 Task: Organize tasks by category and check related emails.
Action: Mouse moved to (5, 130)
Screenshot: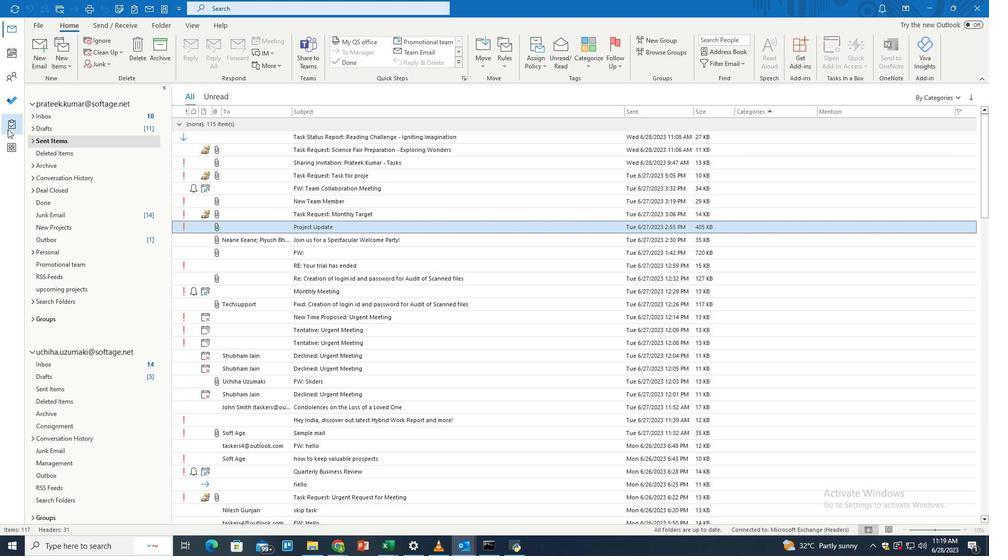 
Action: Mouse pressed left at (5, 130)
Screenshot: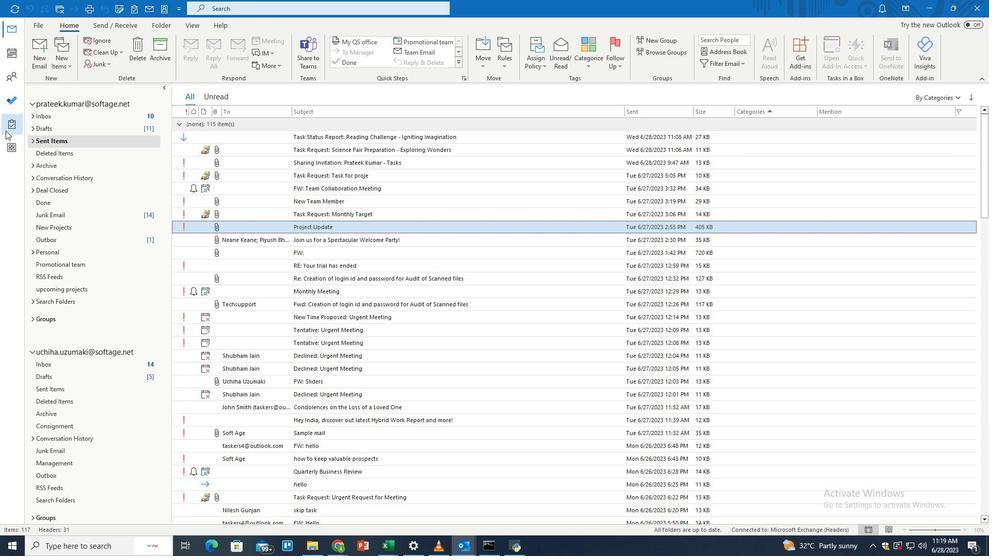 
Action: Mouse moved to (299, 7)
Screenshot: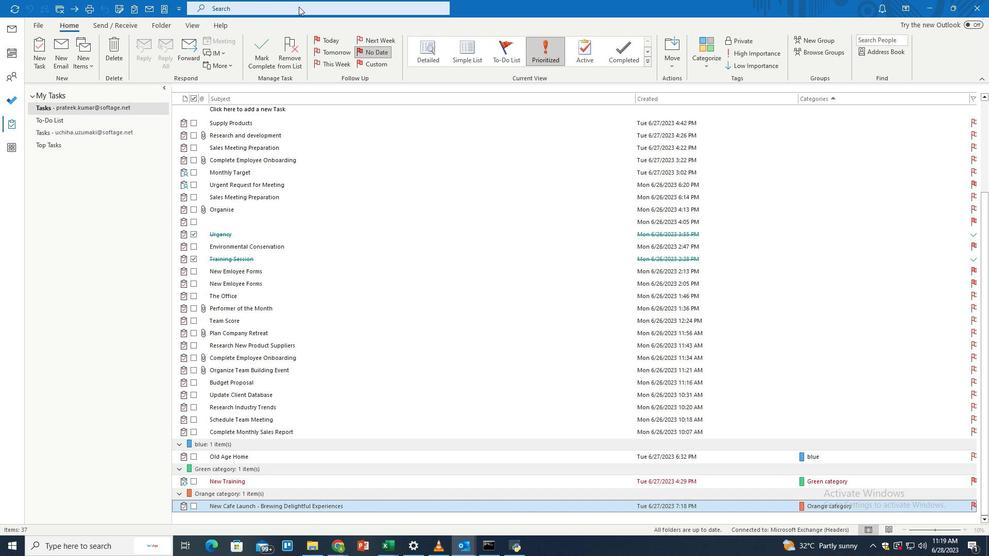 
Action: Mouse pressed left at (299, 7)
Screenshot: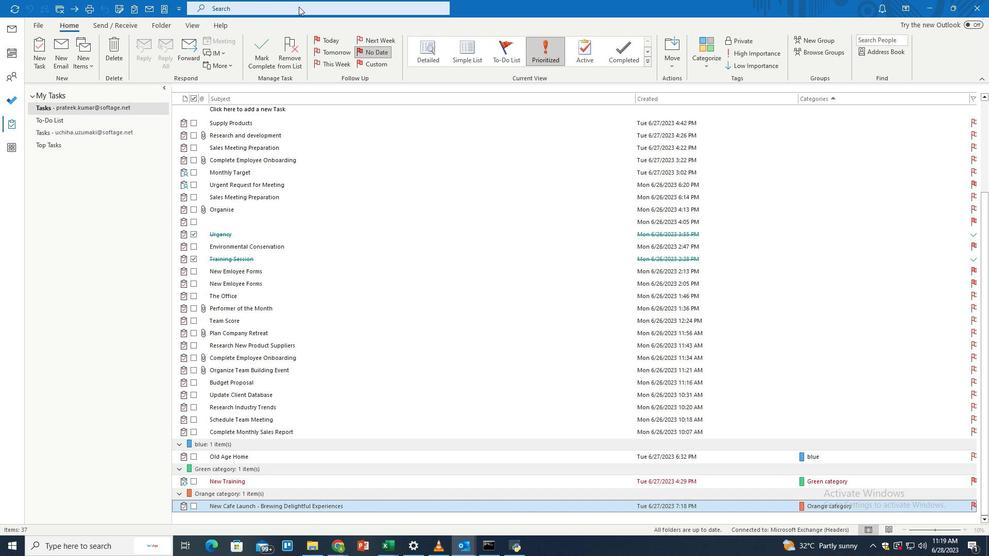 
Action: Mouse moved to (483, 5)
Screenshot: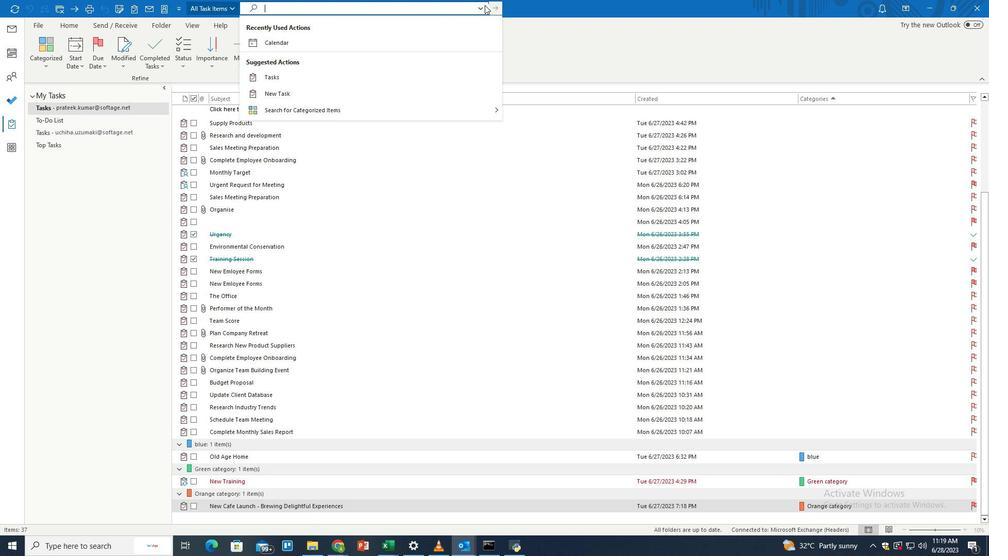 
Action: Mouse pressed left at (483, 5)
Screenshot: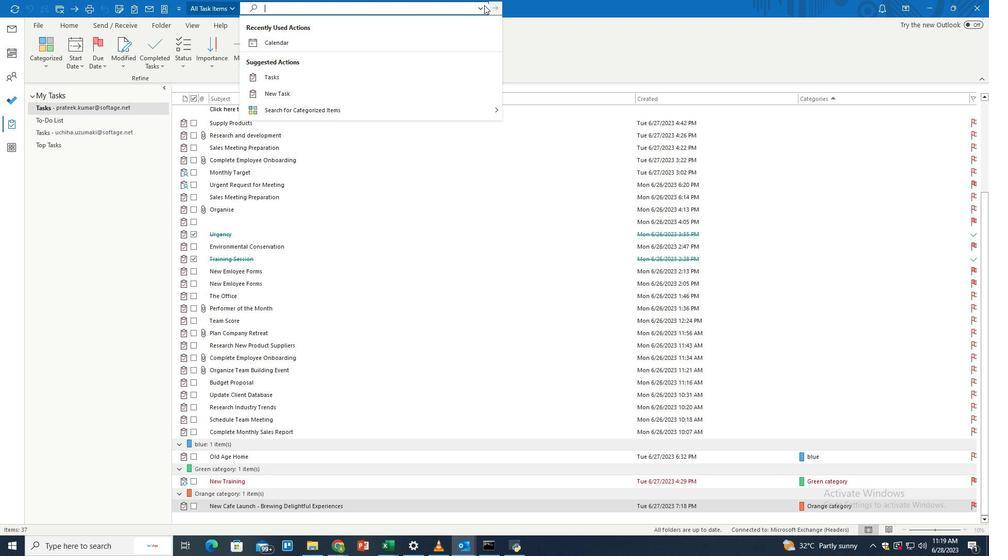 
Action: Mouse moved to (453, 37)
Screenshot: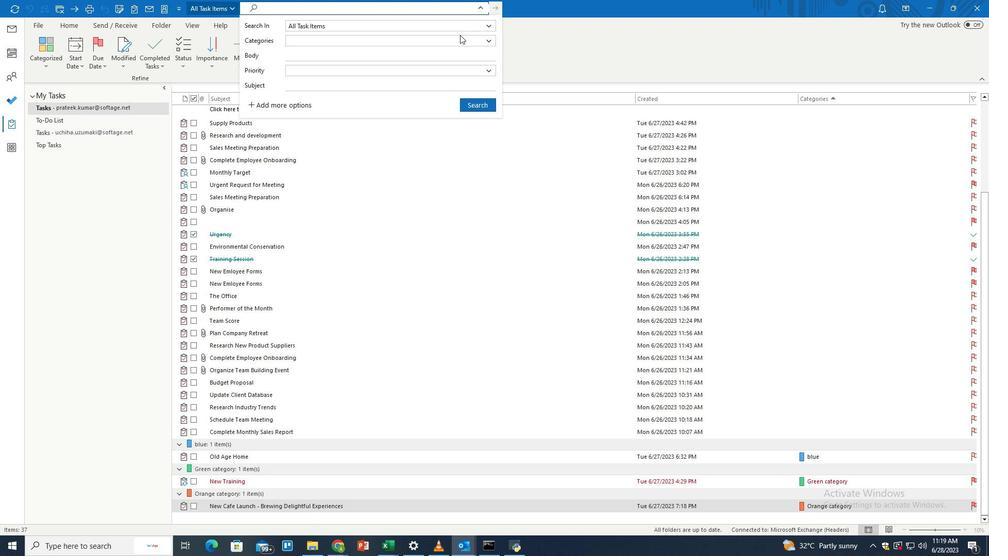 
Action: Mouse pressed left at (453, 37)
Screenshot: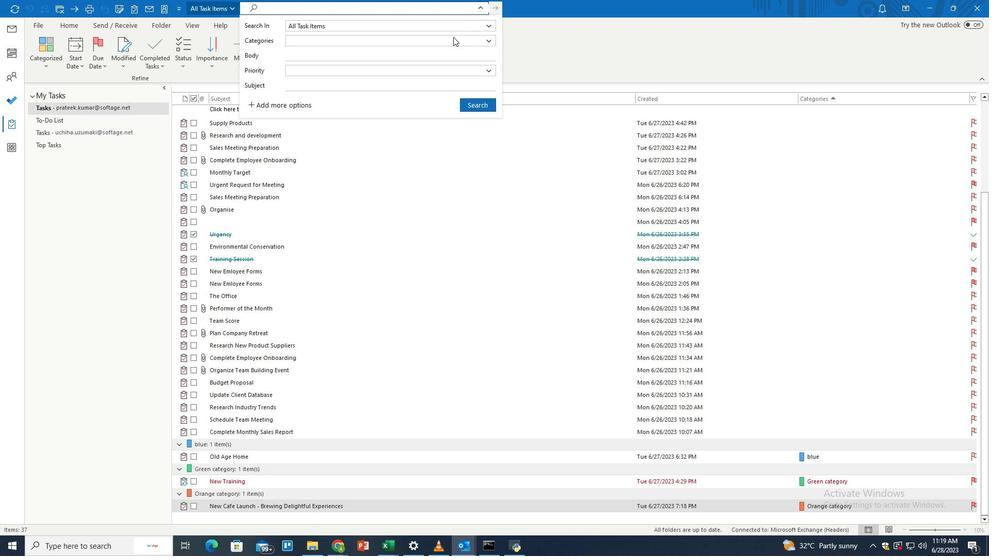 
Action: Mouse moved to (324, 106)
Screenshot: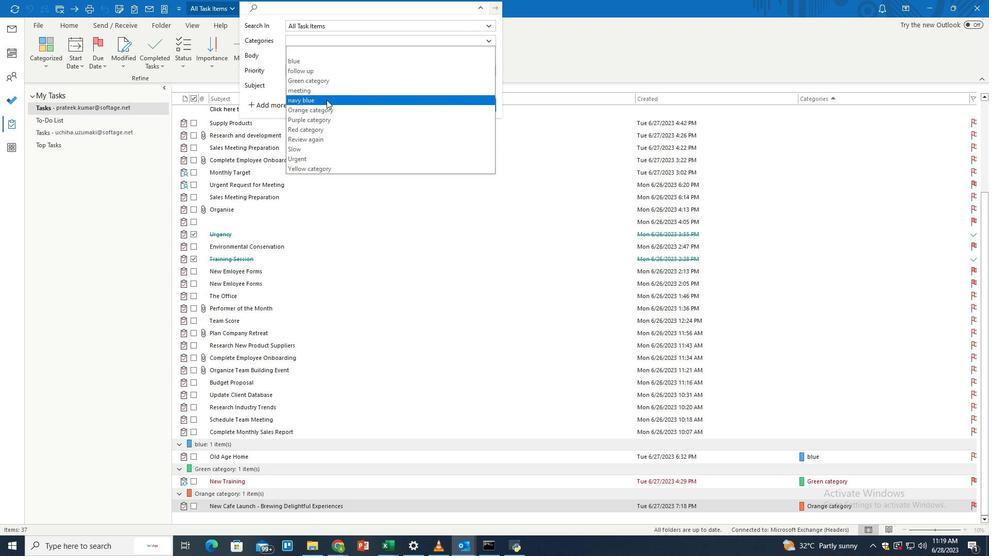 
Action: Mouse pressed left at (324, 106)
Screenshot: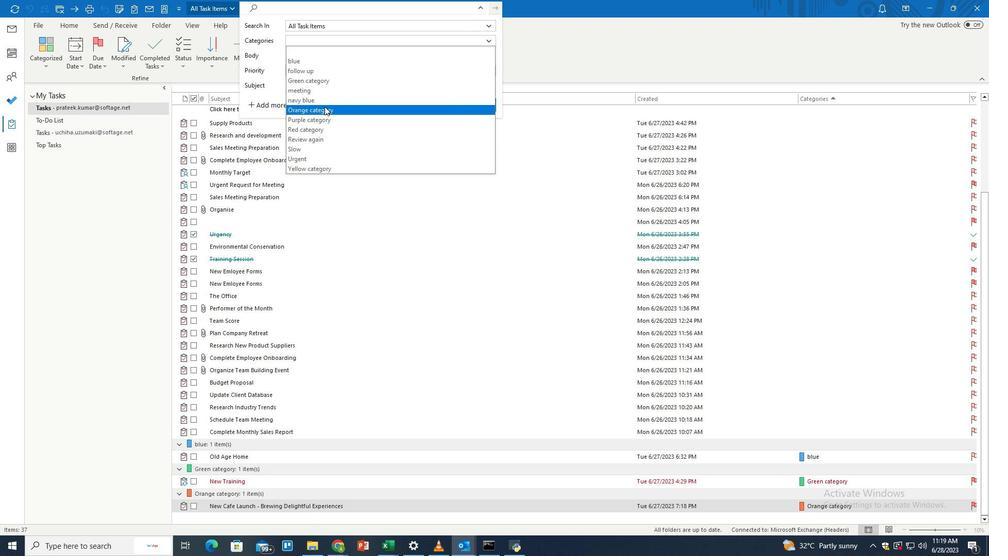 
Action: Mouse moved to (463, 106)
Screenshot: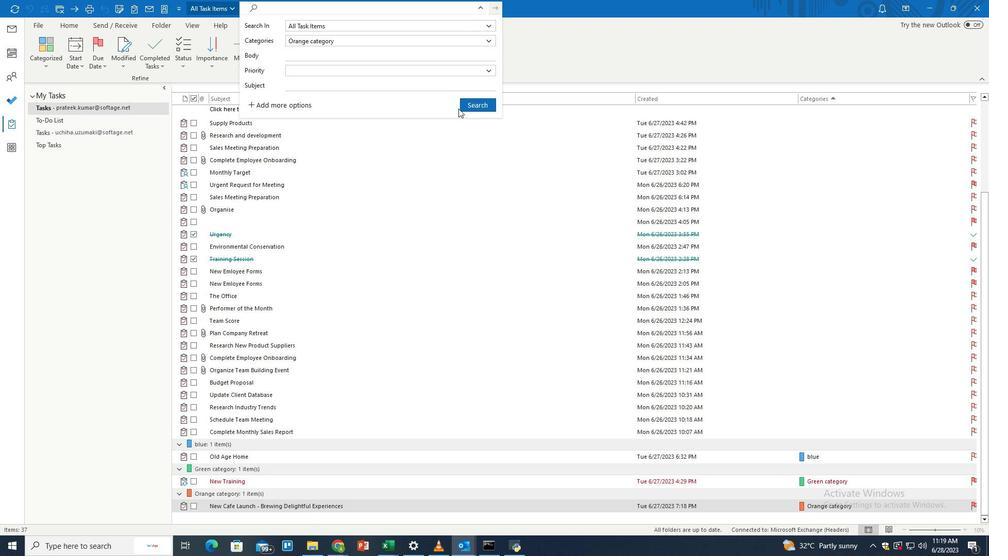 
Action: Mouse pressed left at (463, 106)
Screenshot: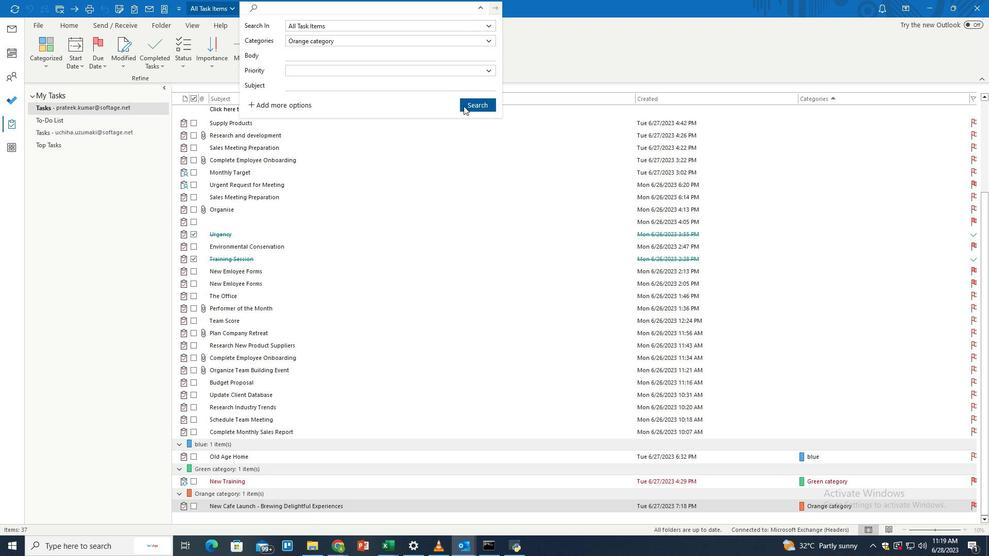 
Action: Mouse moved to (450, 163)
Screenshot: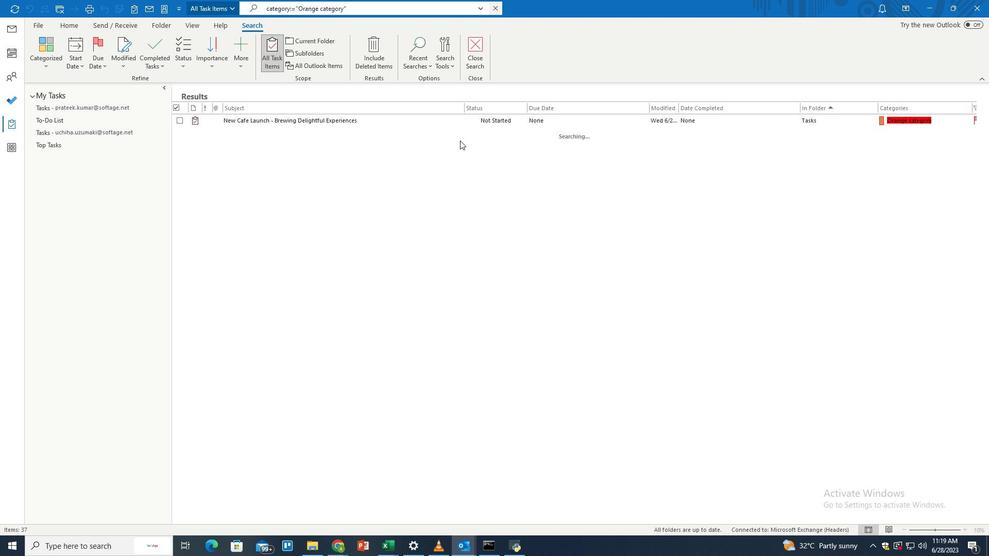 
